 Task: Search for meetings organized by a specific person in the calendar.
Action: Mouse moved to (11, 56)
Screenshot: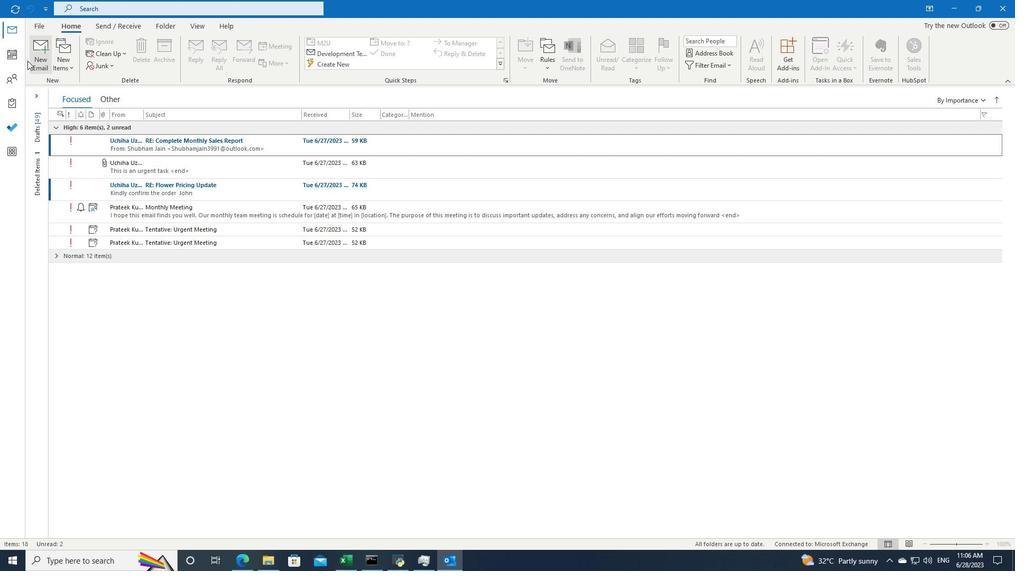 
Action: Mouse pressed left at (11, 56)
Screenshot: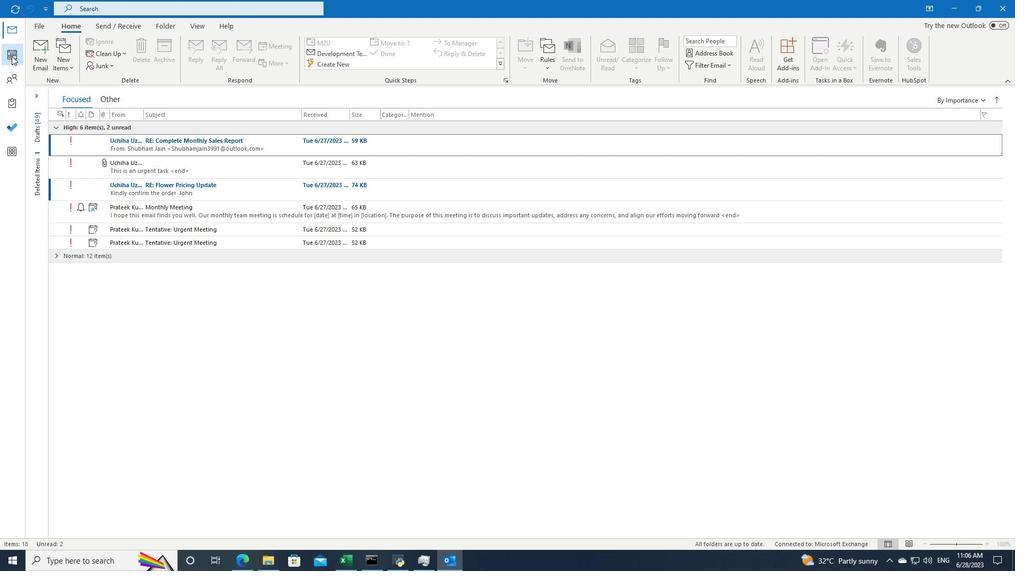 
Action: Mouse moved to (285, 6)
Screenshot: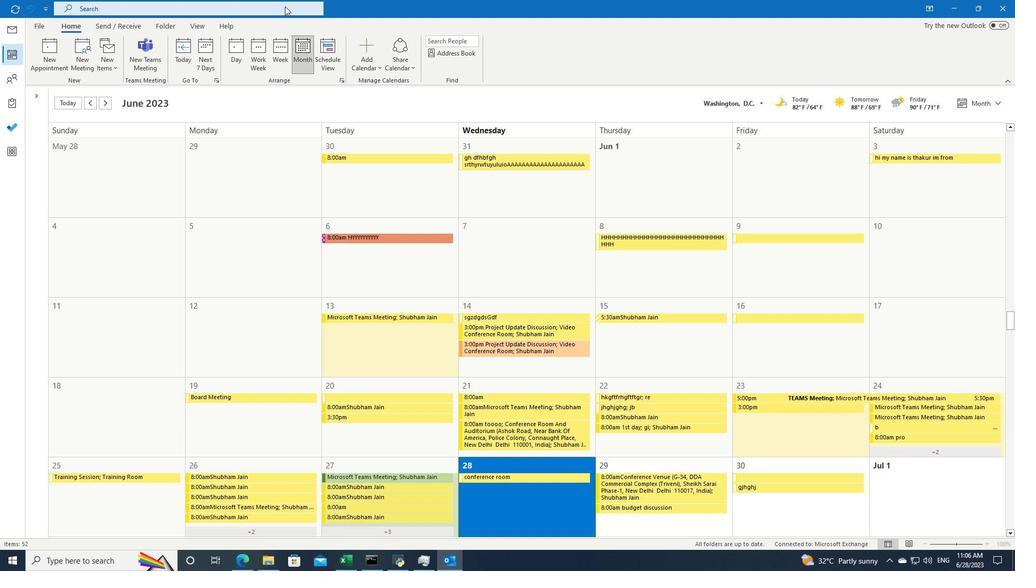 
Action: Mouse pressed left at (285, 6)
Screenshot: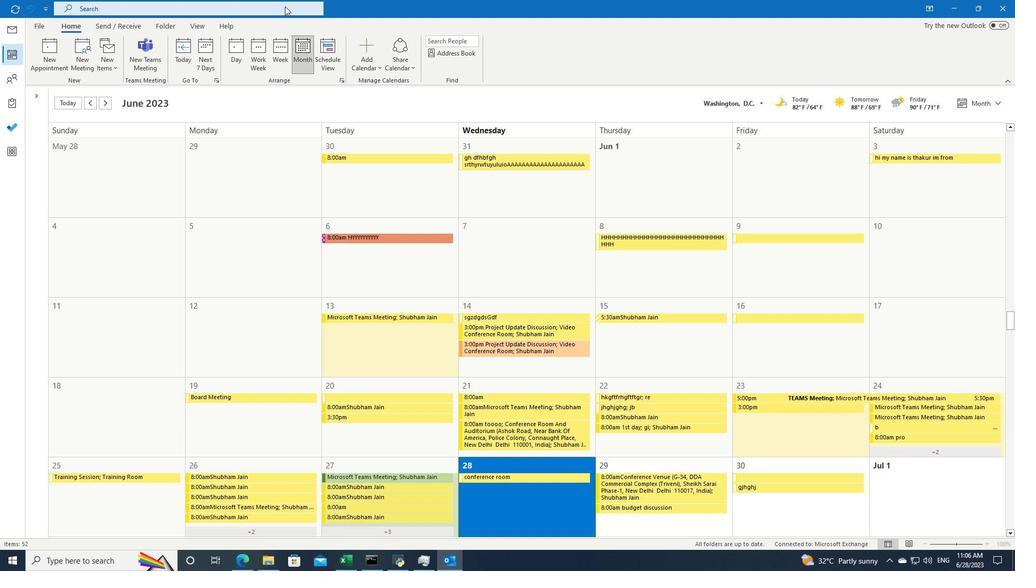 
Action: Mouse moved to (361, 8)
Screenshot: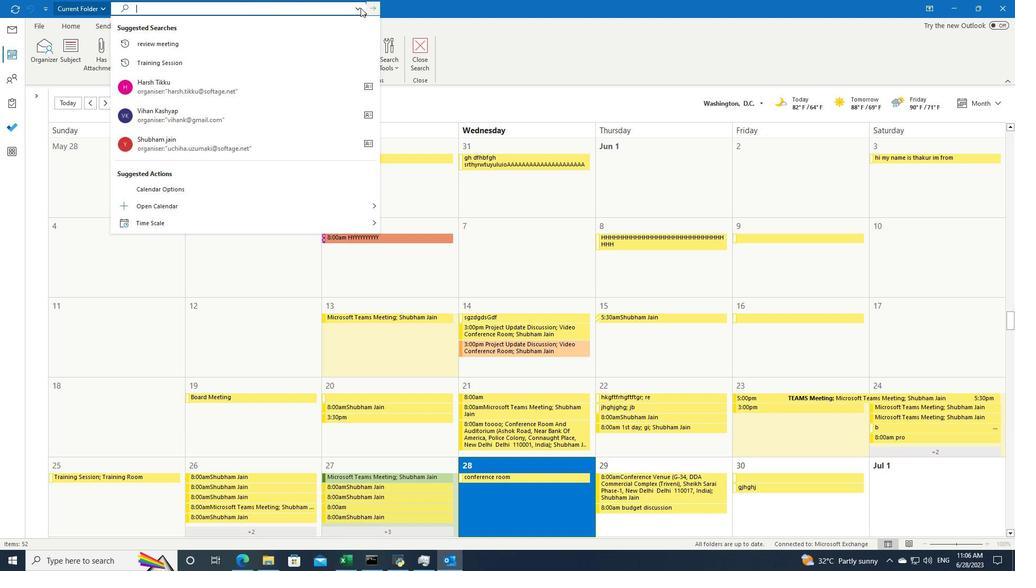 
Action: Mouse pressed left at (361, 8)
Screenshot: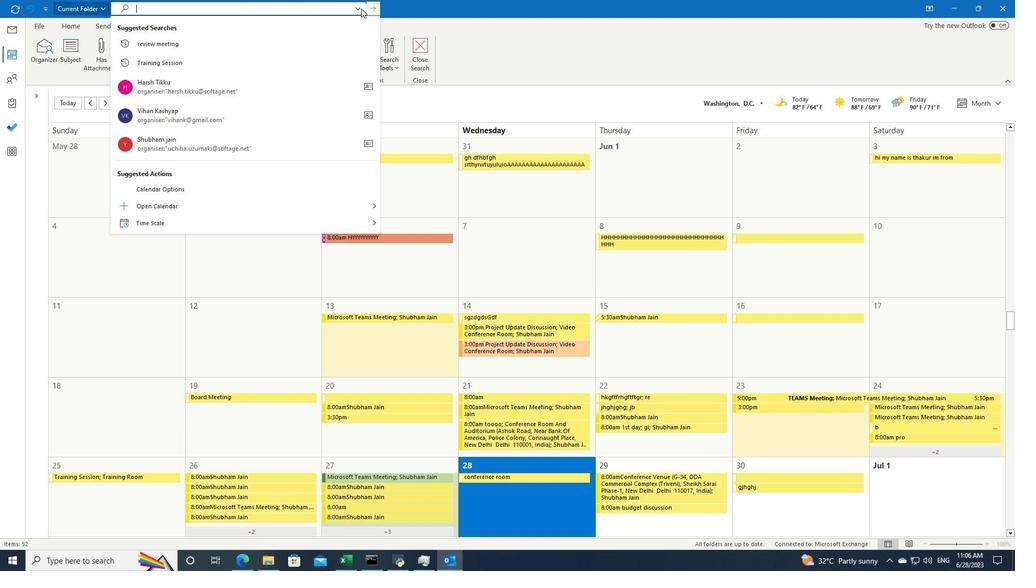 
Action: Mouse moved to (365, 146)
Screenshot: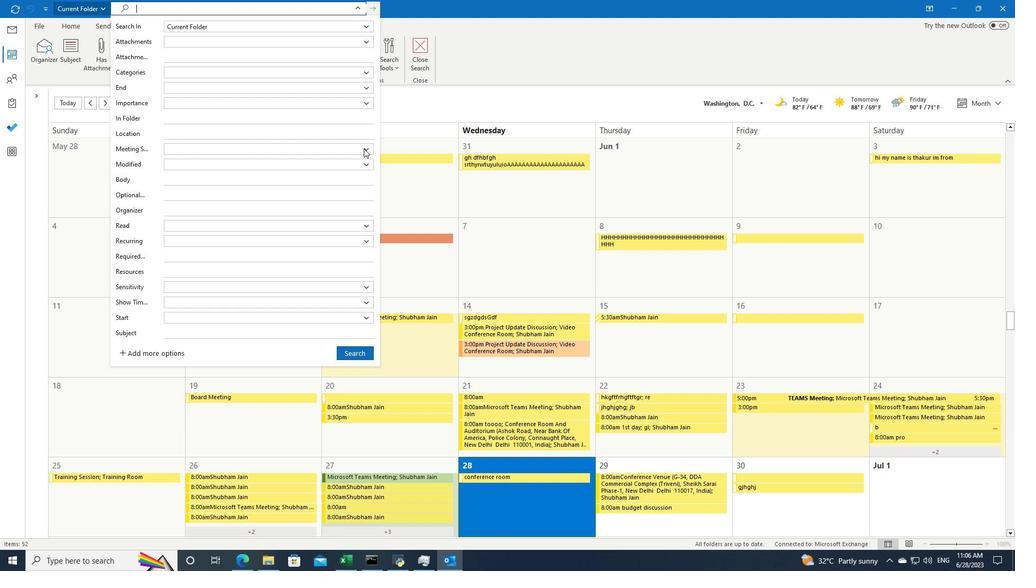 
Action: Mouse pressed left at (365, 146)
Screenshot: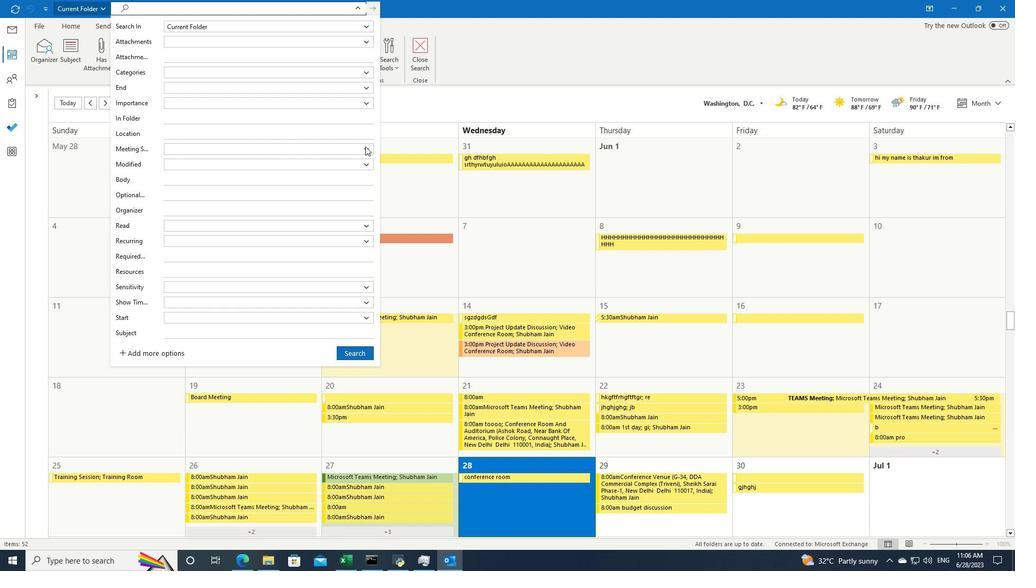 
Action: Mouse moved to (329, 180)
Screenshot: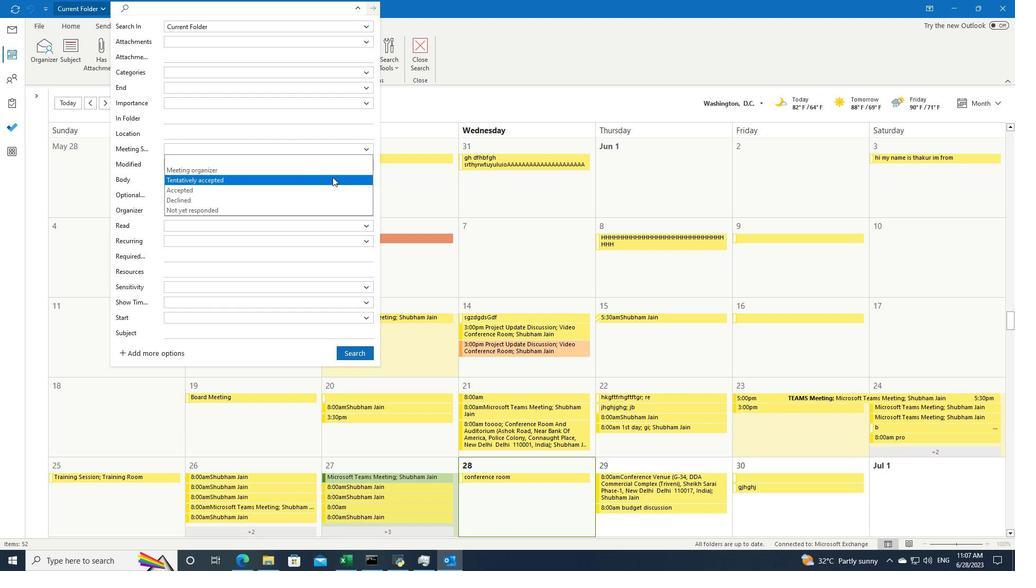 
Action: Mouse pressed left at (329, 180)
Screenshot: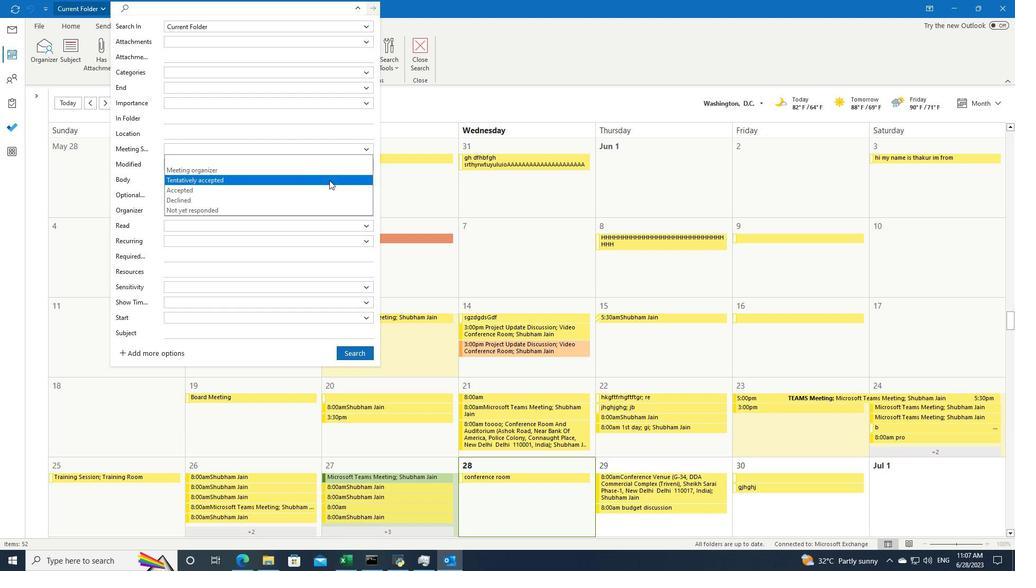 
Action: Mouse moved to (361, 356)
Screenshot: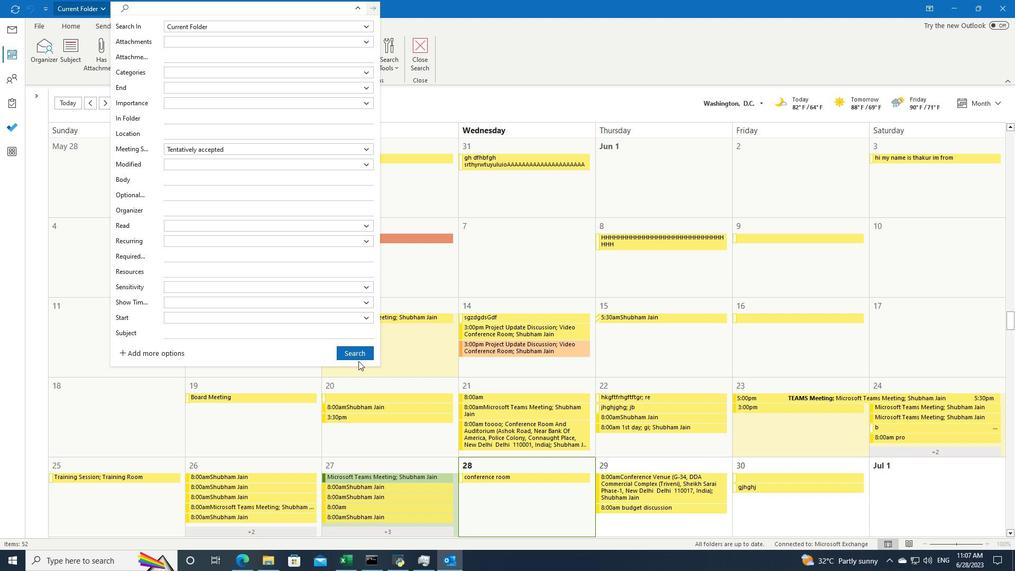 
Action: Mouse pressed left at (361, 356)
Screenshot: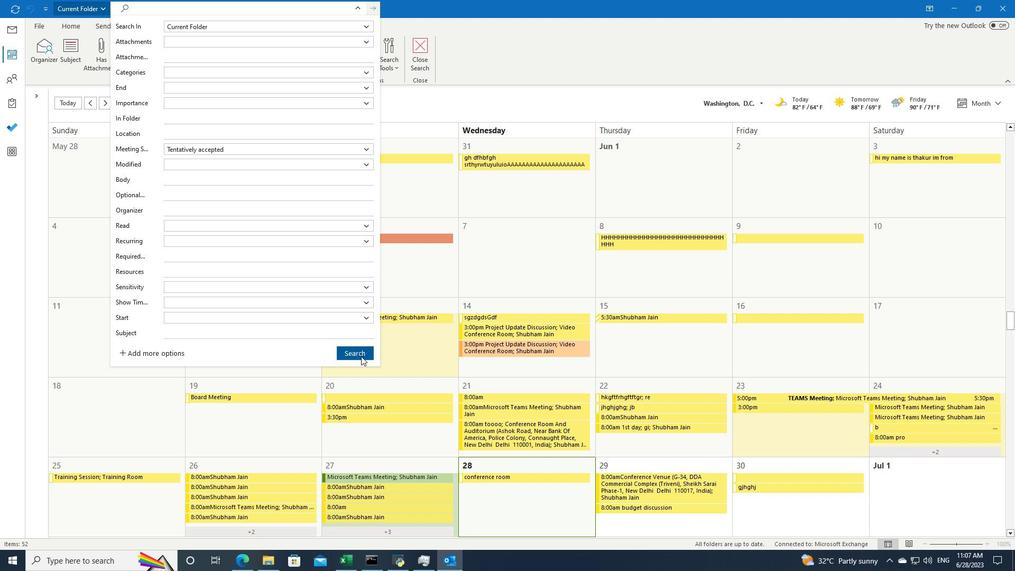 
